 Task: Open the meeting notes modern writer template from the template gallery.
Action: Mouse moved to (58, 114)
Screenshot: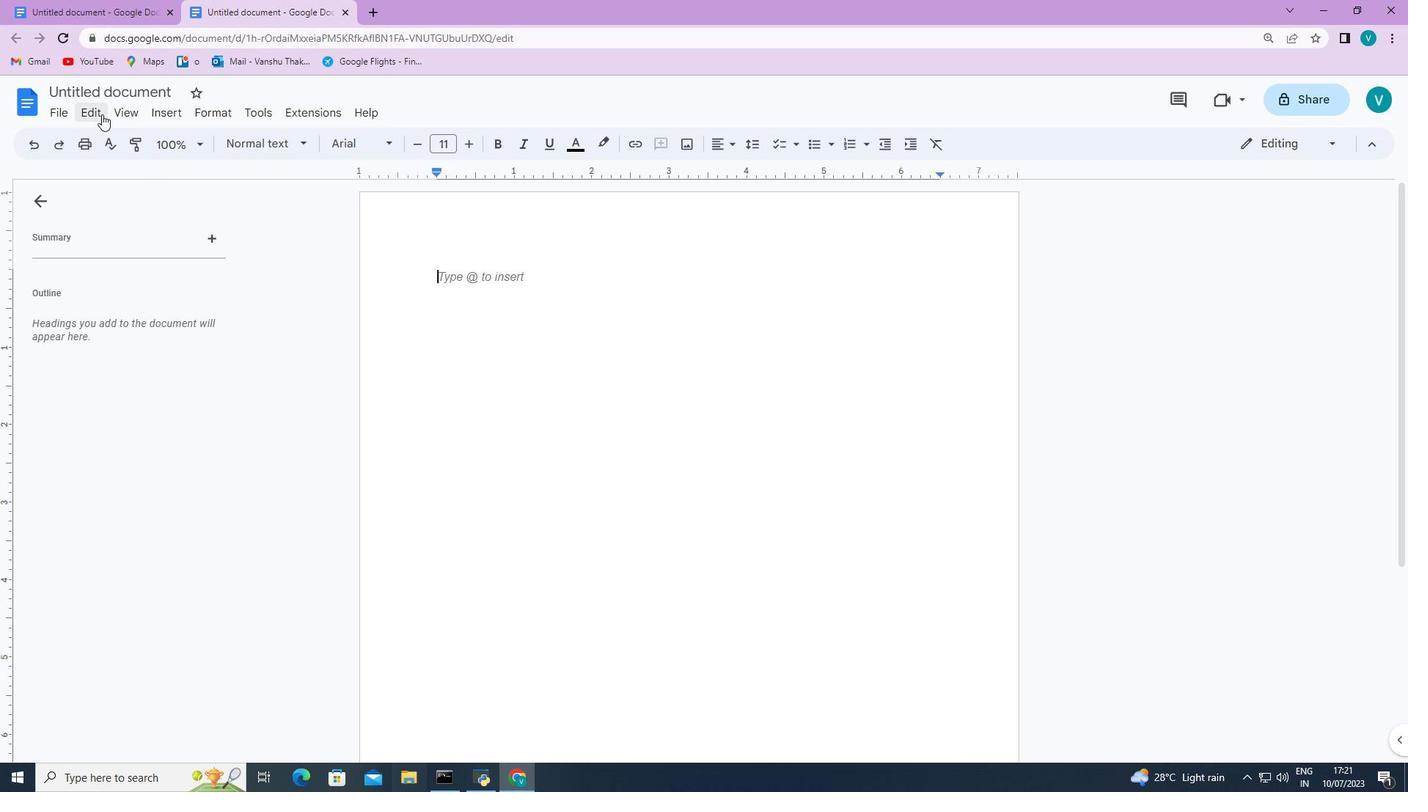 
Action: Mouse pressed left at (58, 114)
Screenshot: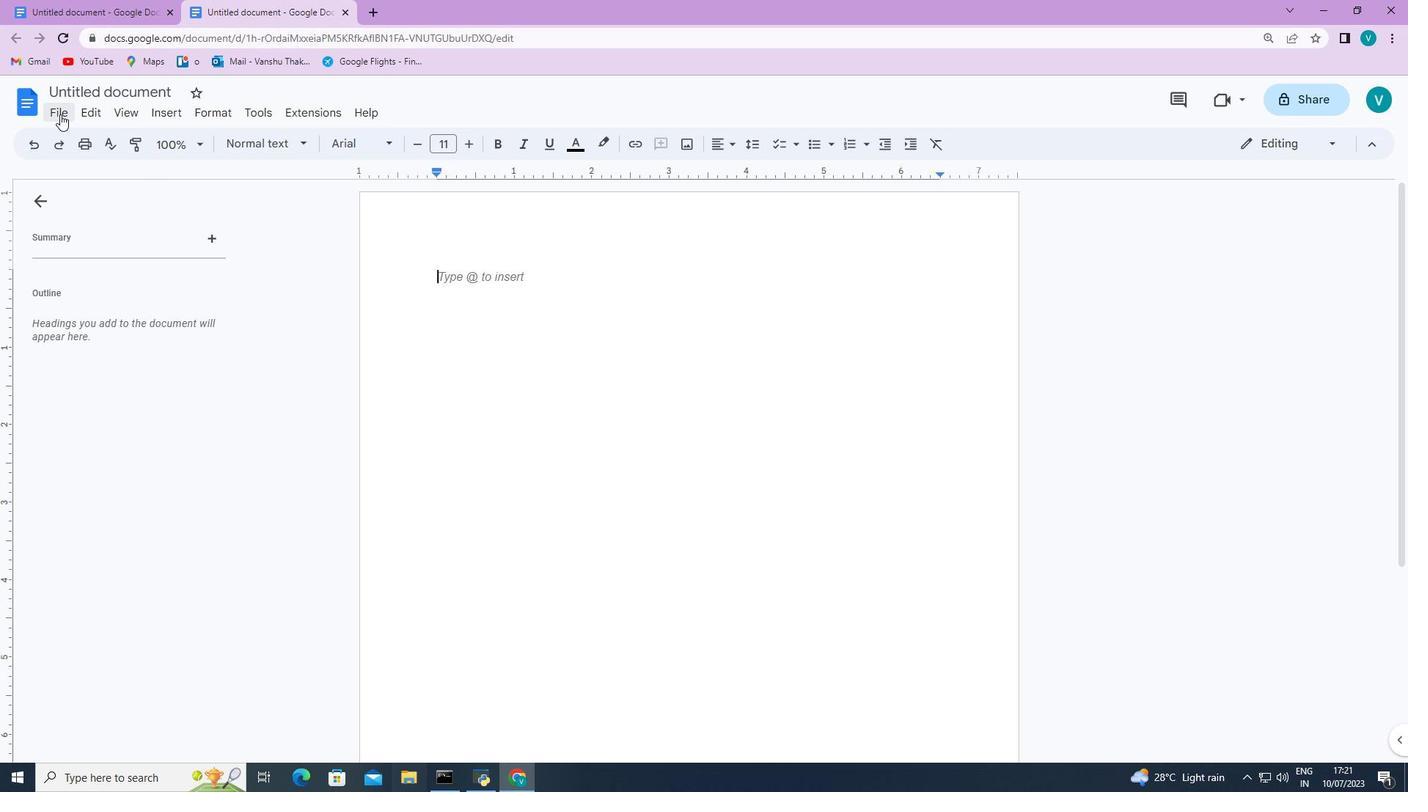 
Action: Mouse moved to (350, 167)
Screenshot: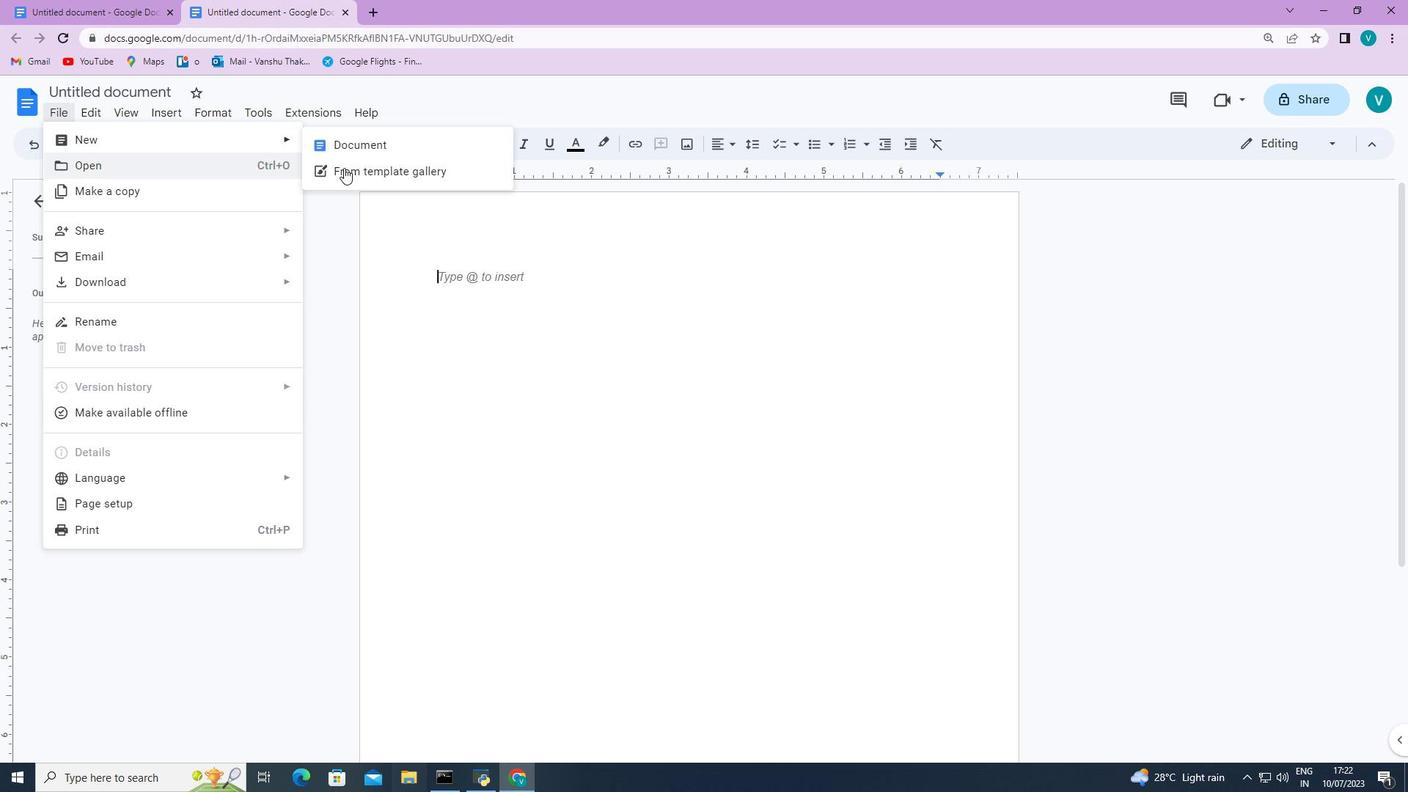
Action: Mouse pressed left at (350, 167)
Screenshot: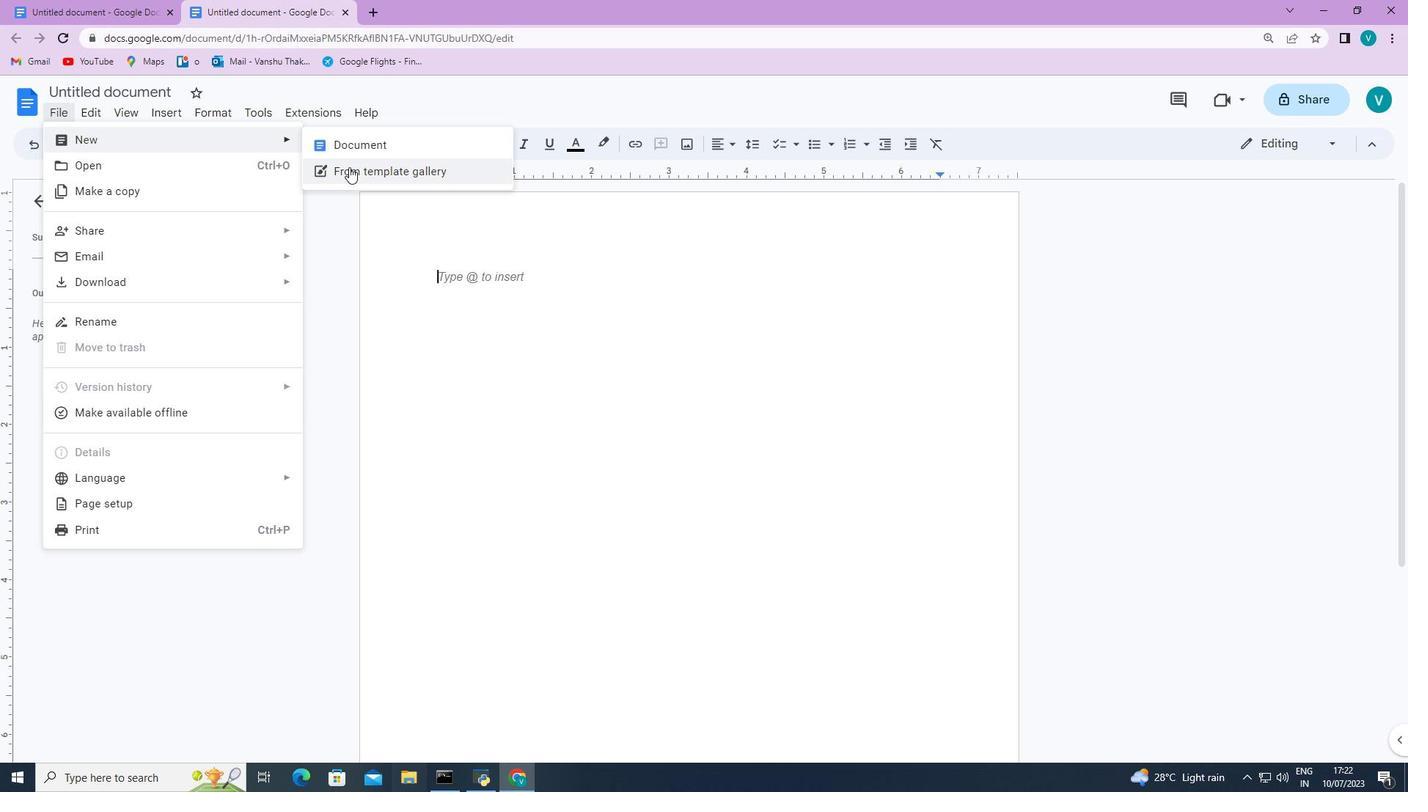
Action: Mouse moved to (394, 245)
Screenshot: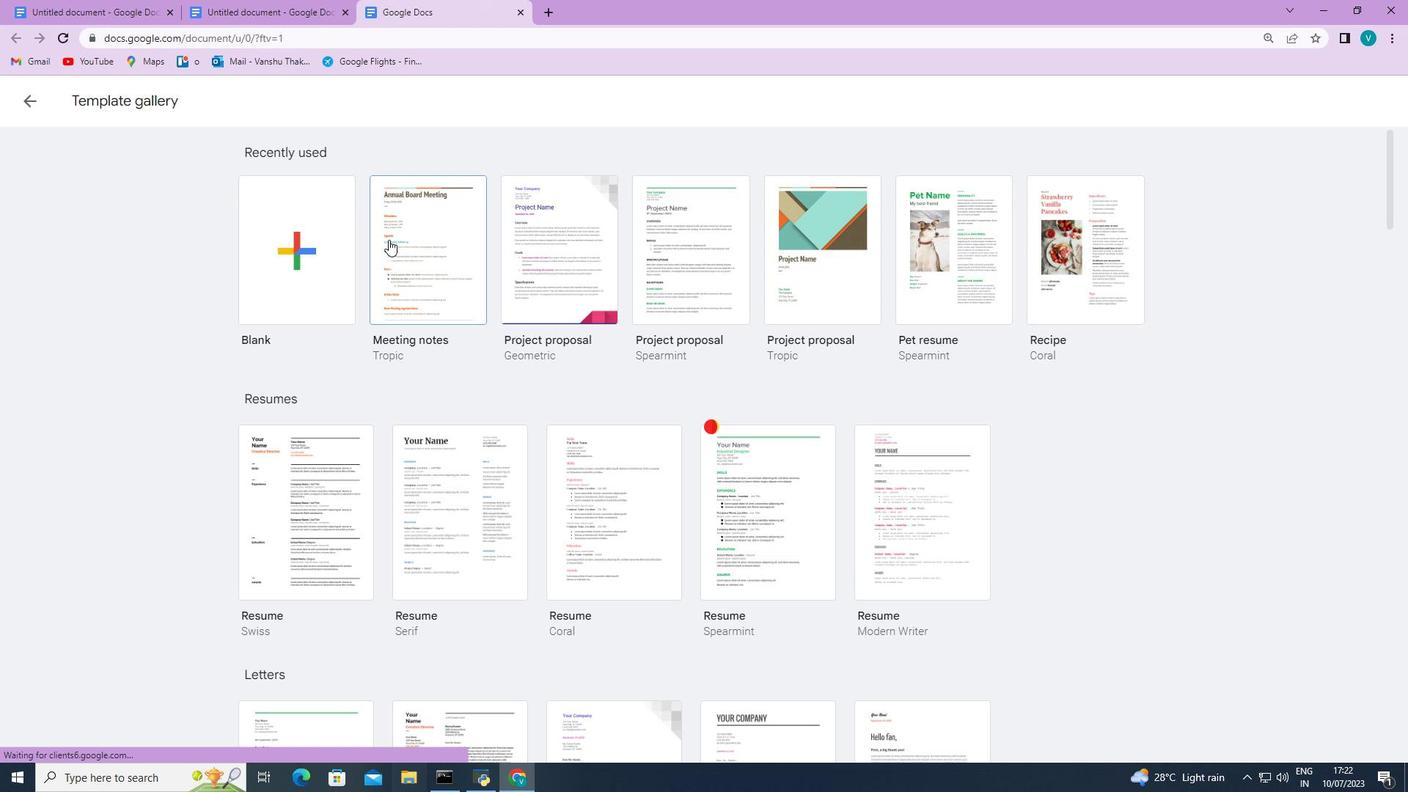 
Action: Mouse scrolled (394, 245) with delta (0, 0)
Screenshot: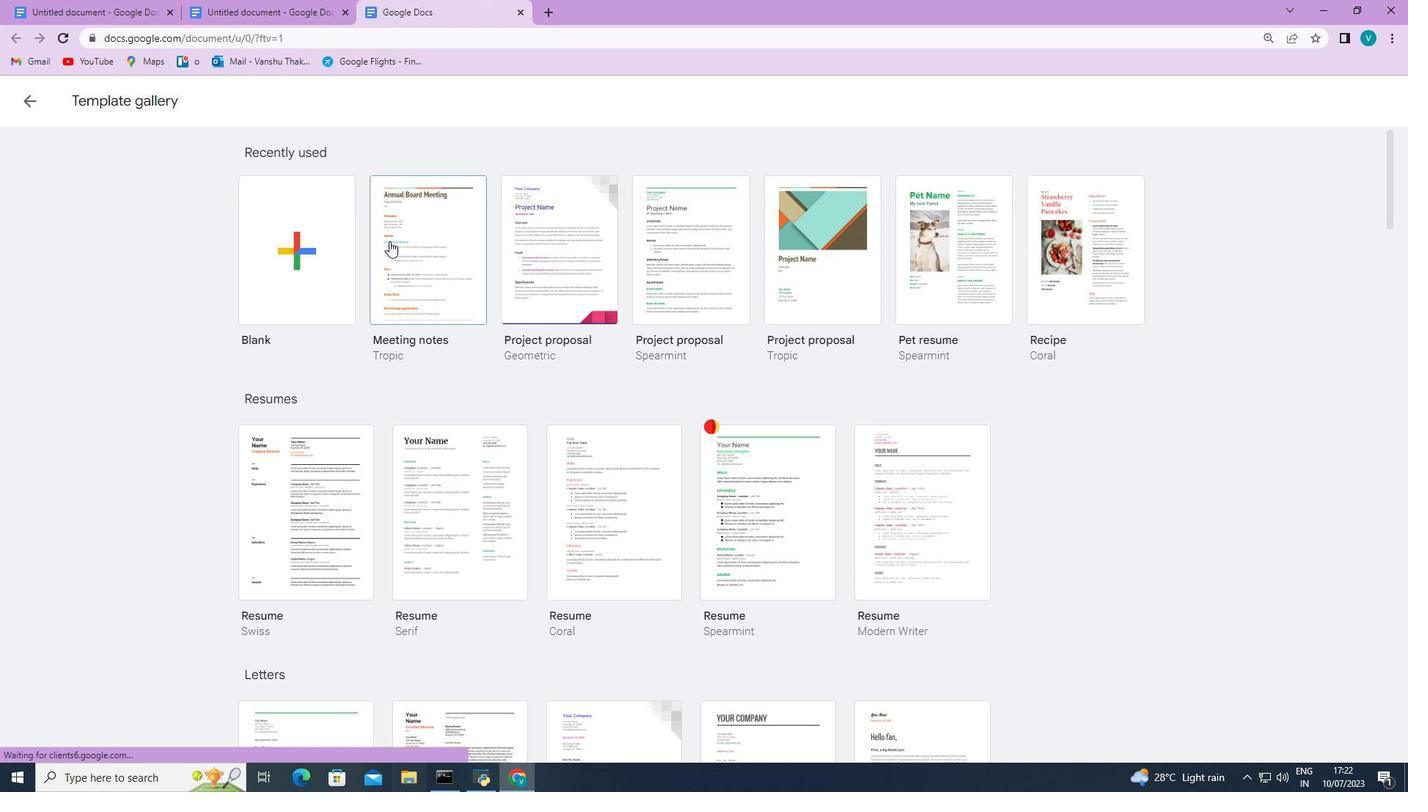 
Action: Mouse scrolled (394, 245) with delta (0, 0)
Screenshot: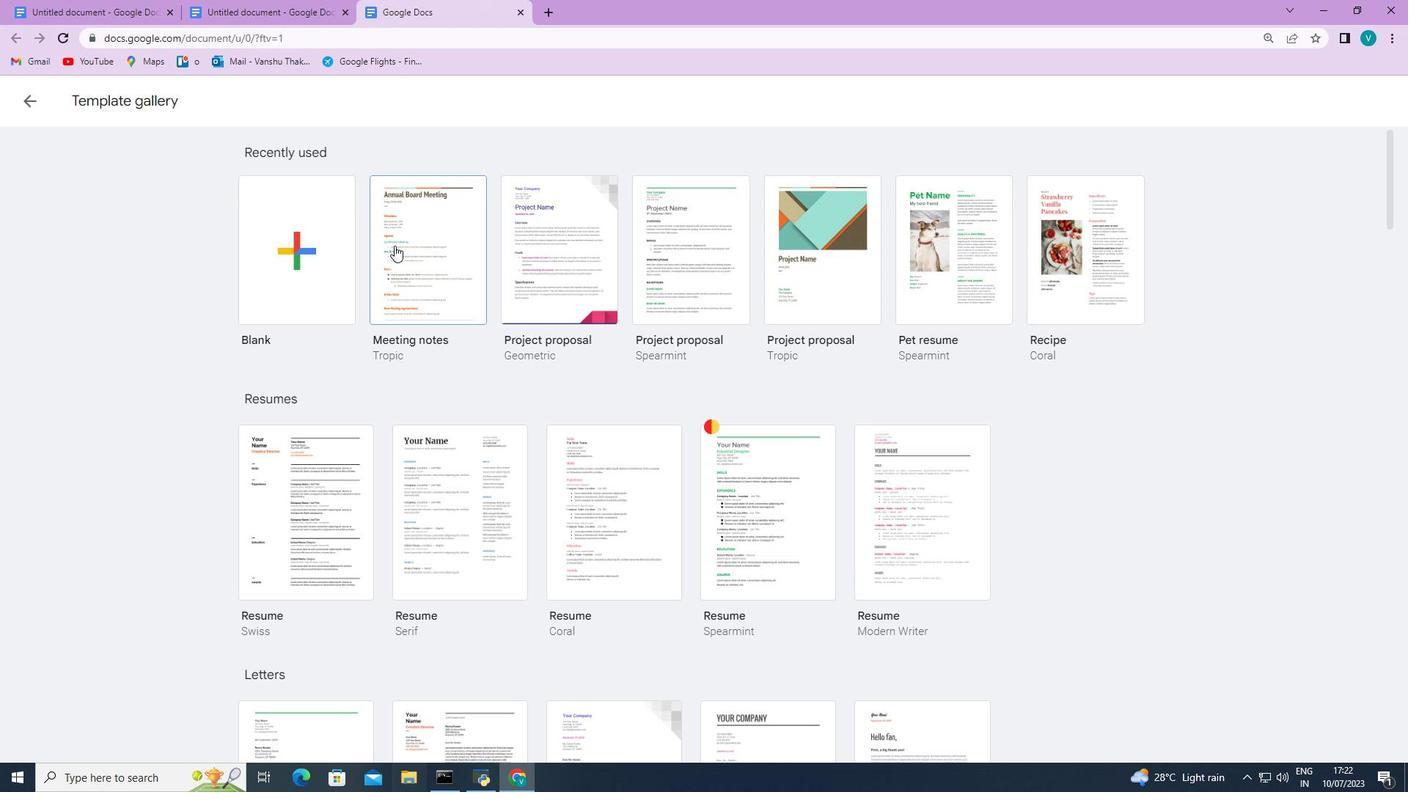 
Action: Mouse scrolled (394, 245) with delta (0, 0)
Screenshot: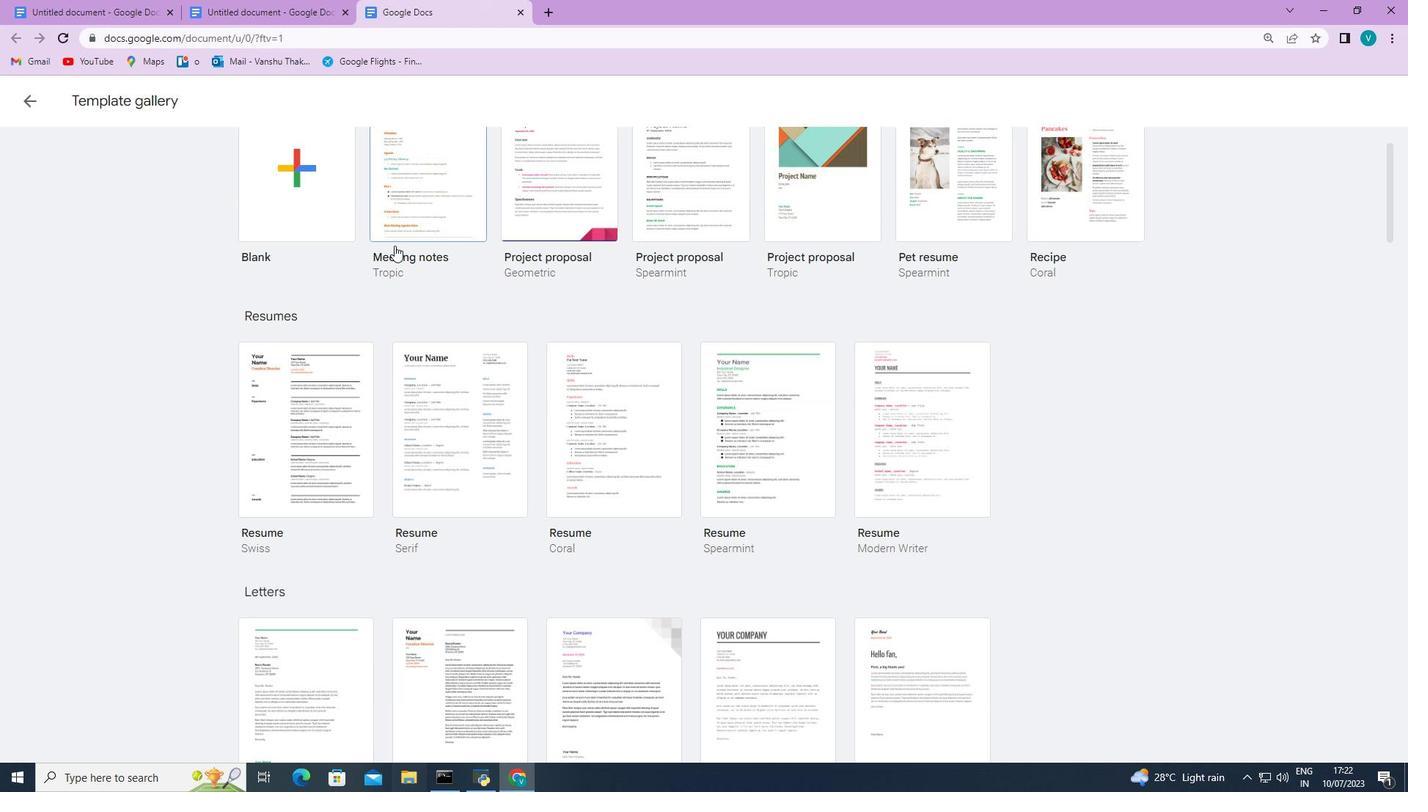 
Action: Mouse scrolled (394, 245) with delta (0, 0)
Screenshot: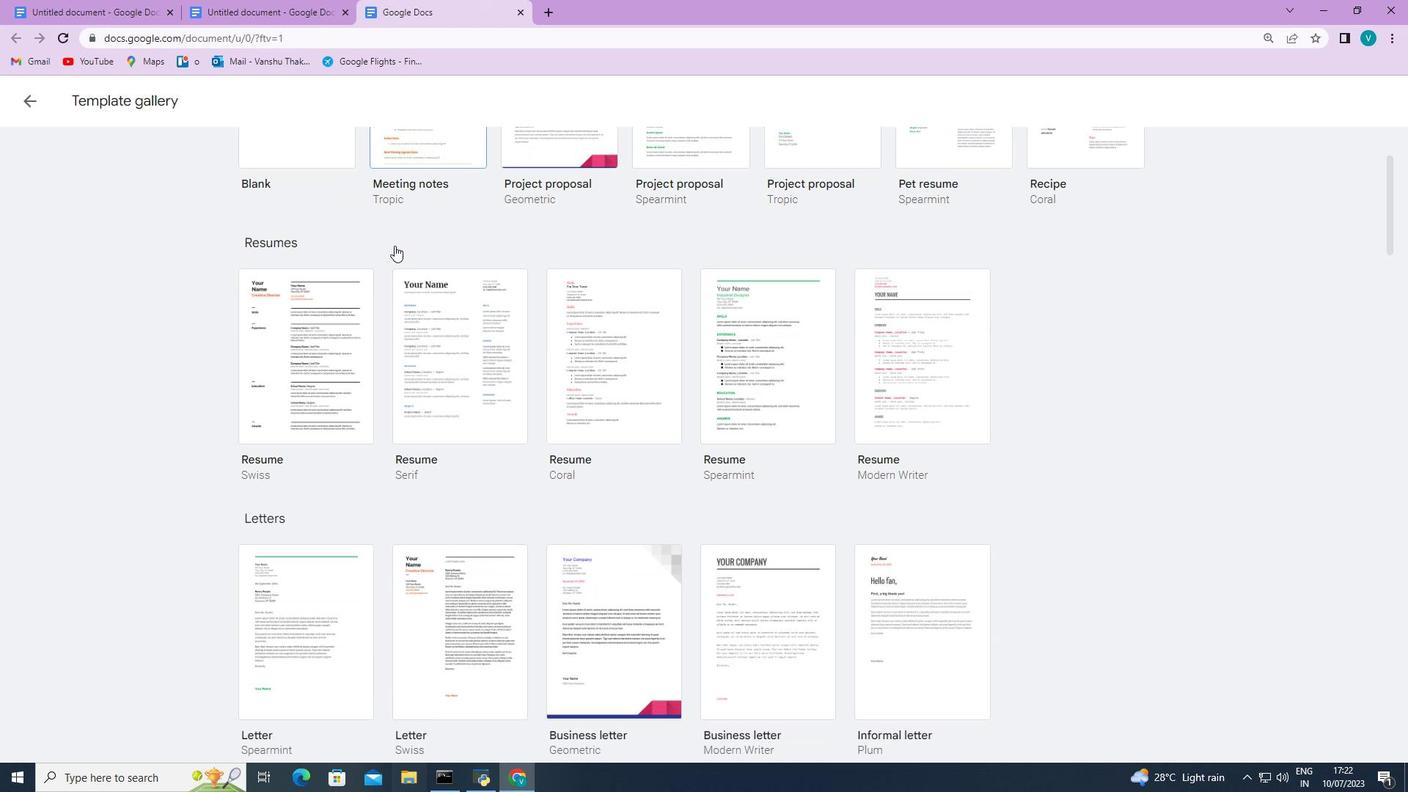
Action: Mouse scrolled (394, 245) with delta (0, 0)
Screenshot: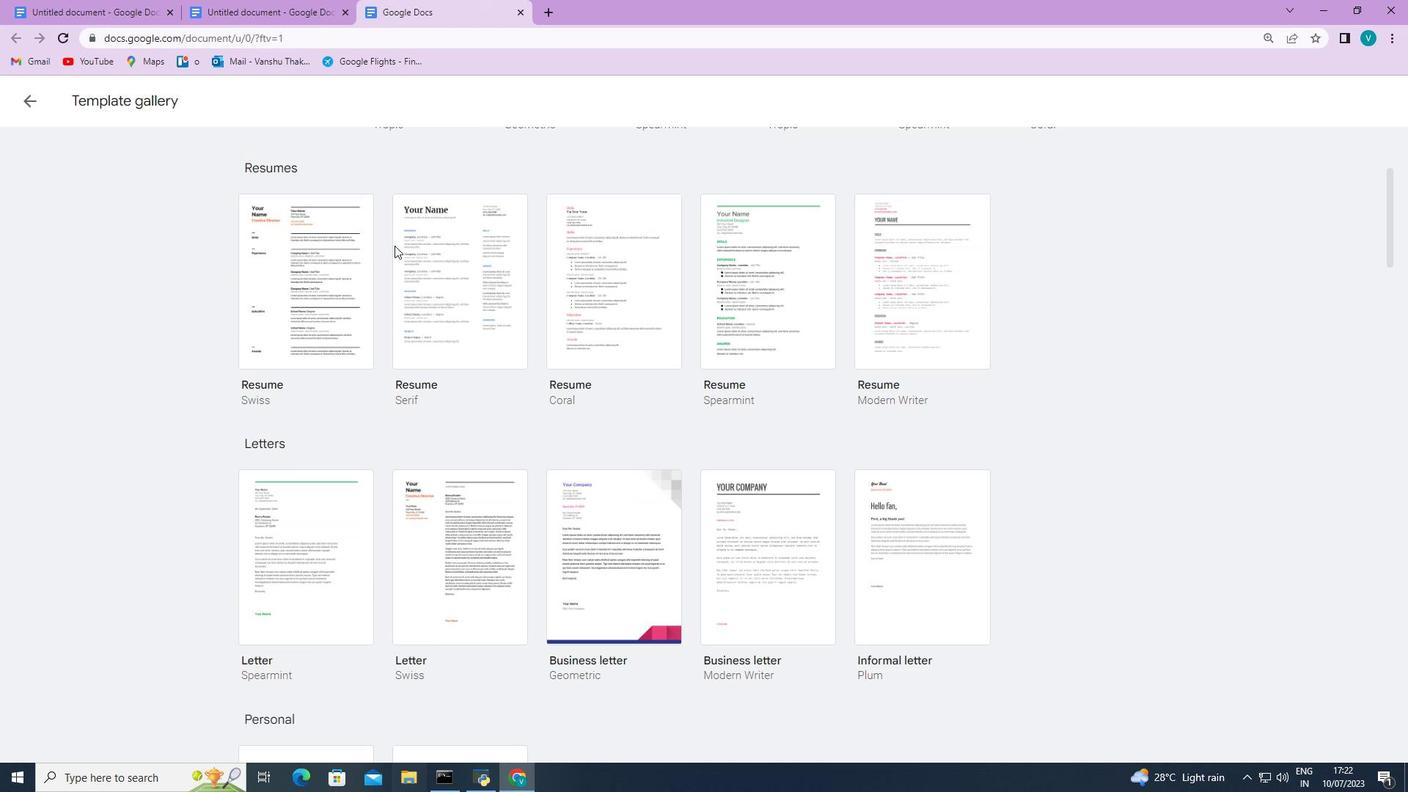 
Action: Mouse scrolled (394, 245) with delta (0, 0)
Screenshot: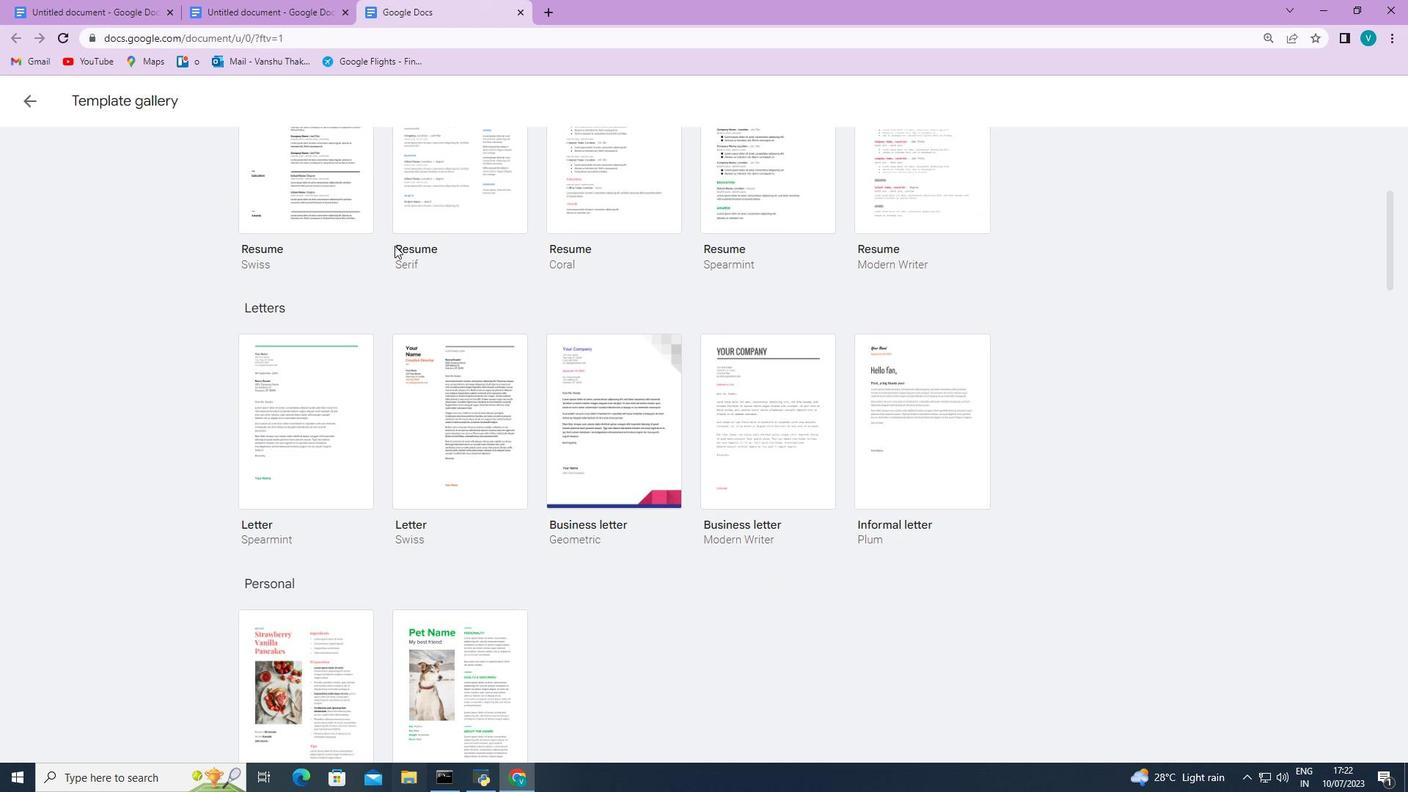
Action: Mouse scrolled (394, 245) with delta (0, 0)
Screenshot: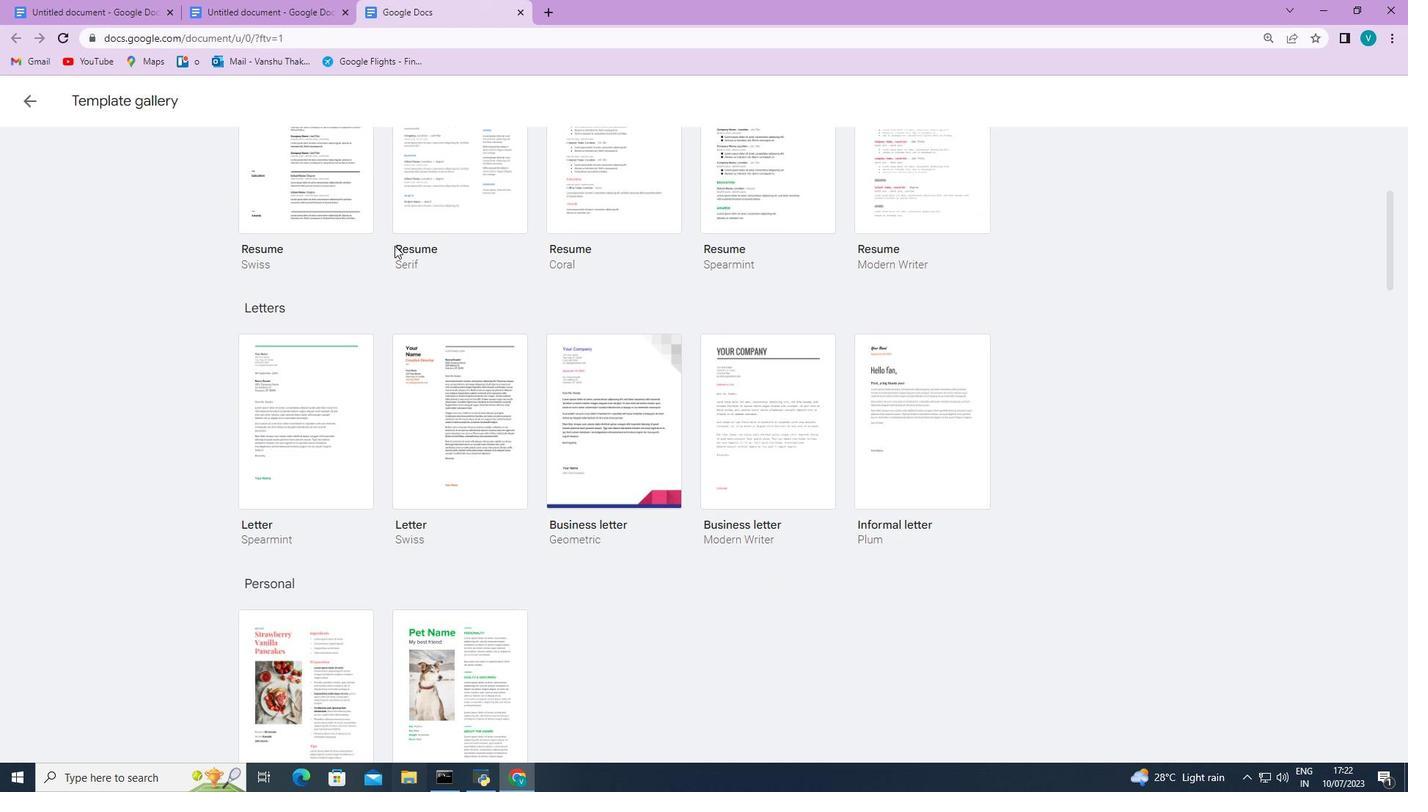 
Action: Mouse scrolled (394, 245) with delta (0, 0)
Screenshot: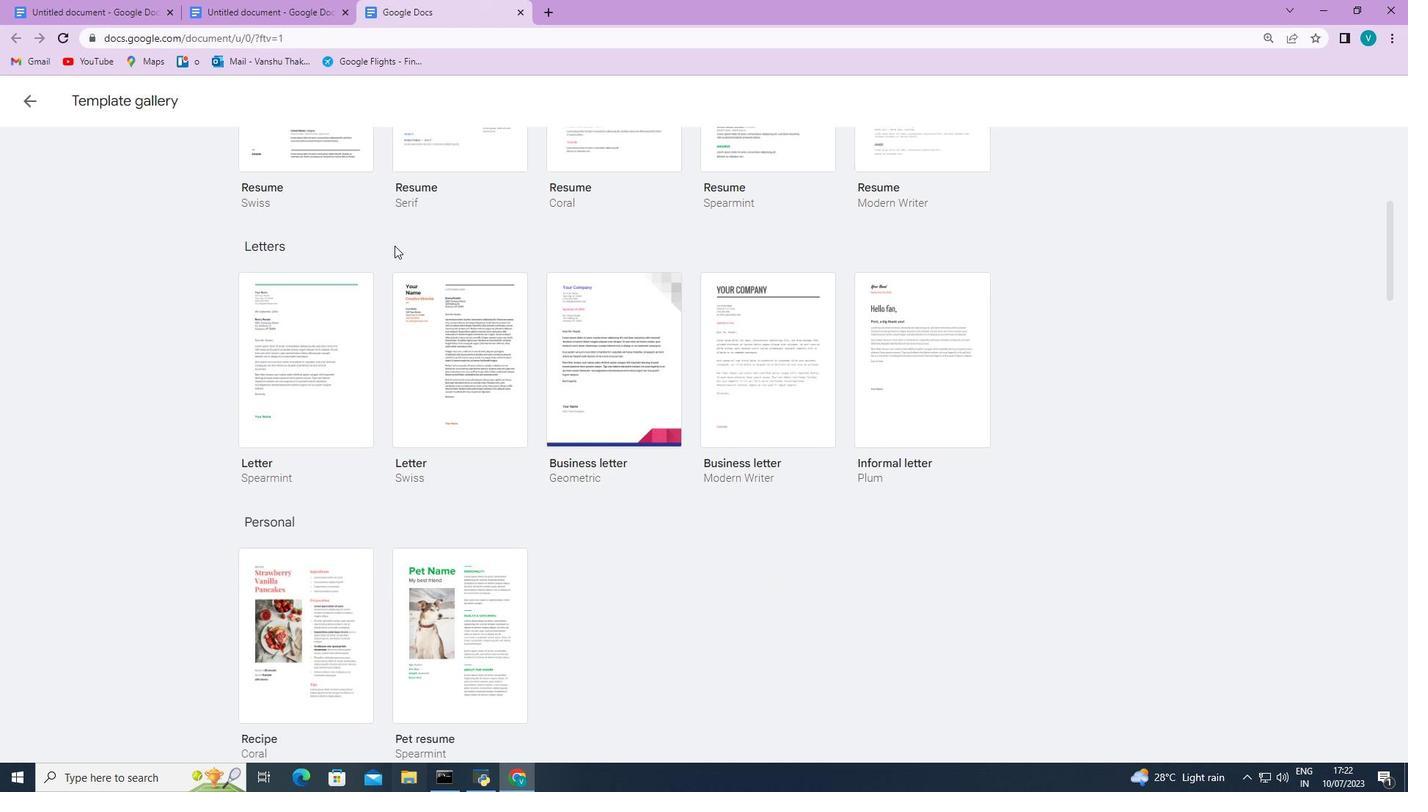 
Action: Mouse scrolled (394, 245) with delta (0, 0)
Screenshot: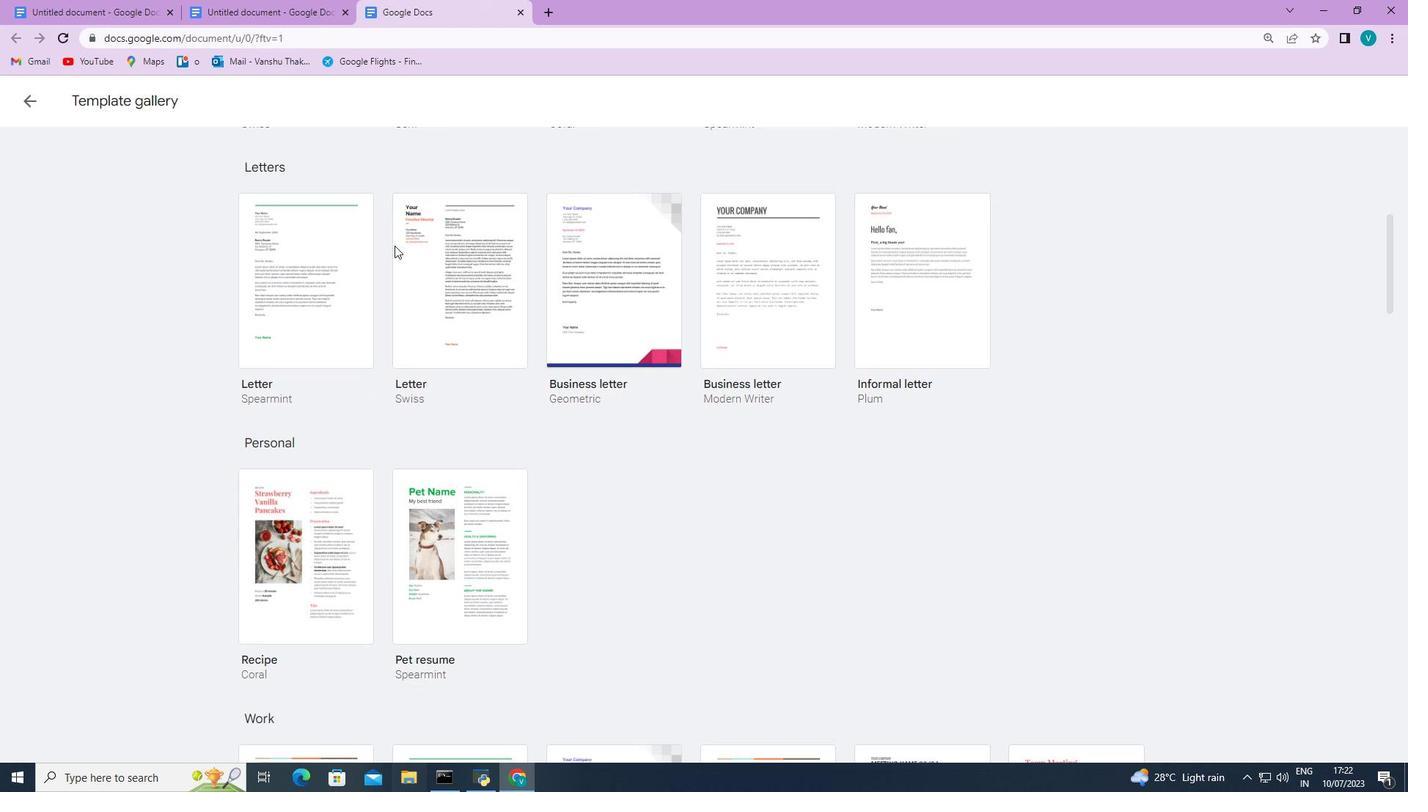 
Action: Mouse scrolled (394, 245) with delta (0, 0)
Screenshot: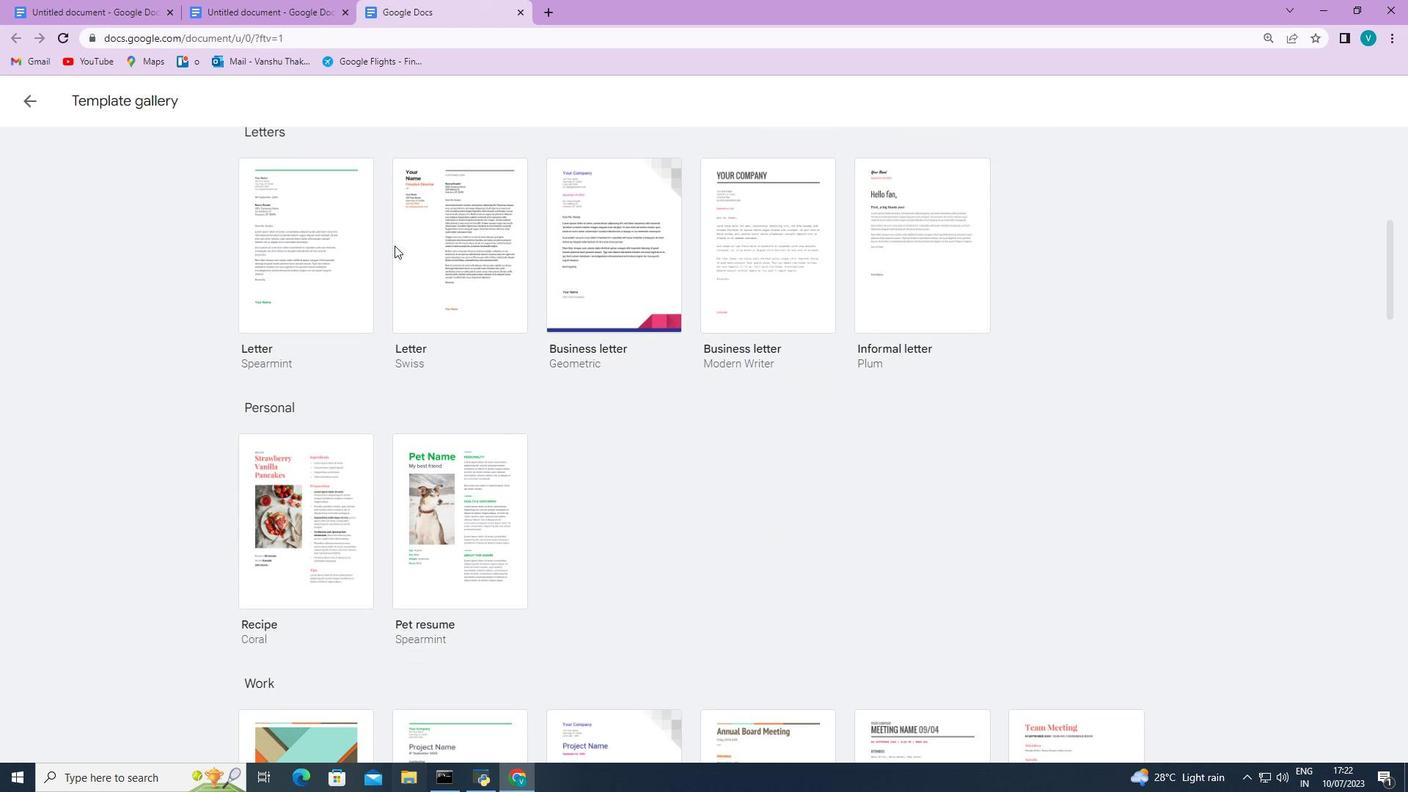 
Action: Mouse scrolled (394, 245) with delta (0, 0)
Screenshot: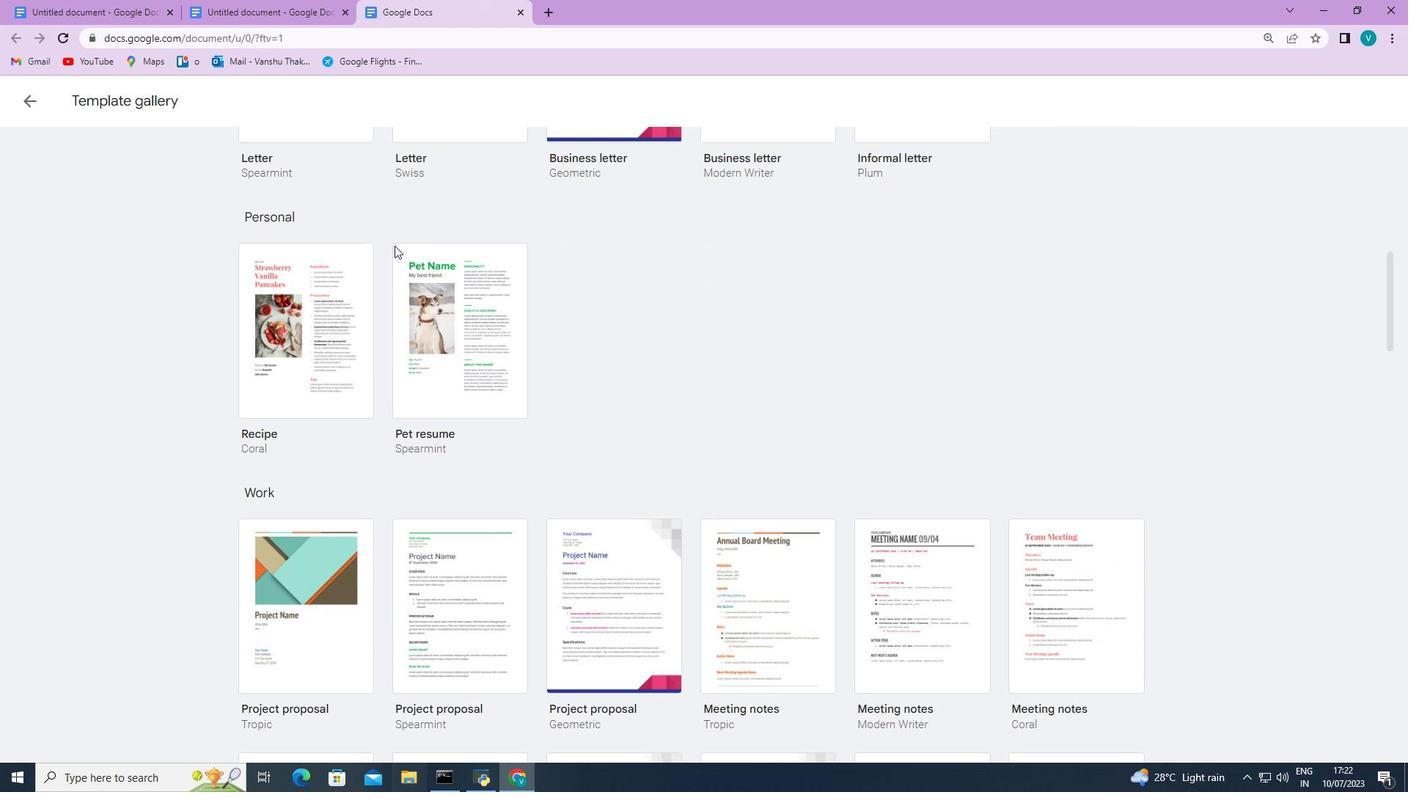 
Action: Mouse scrolled (394, 245) with delta (0, 0)
Screenshot: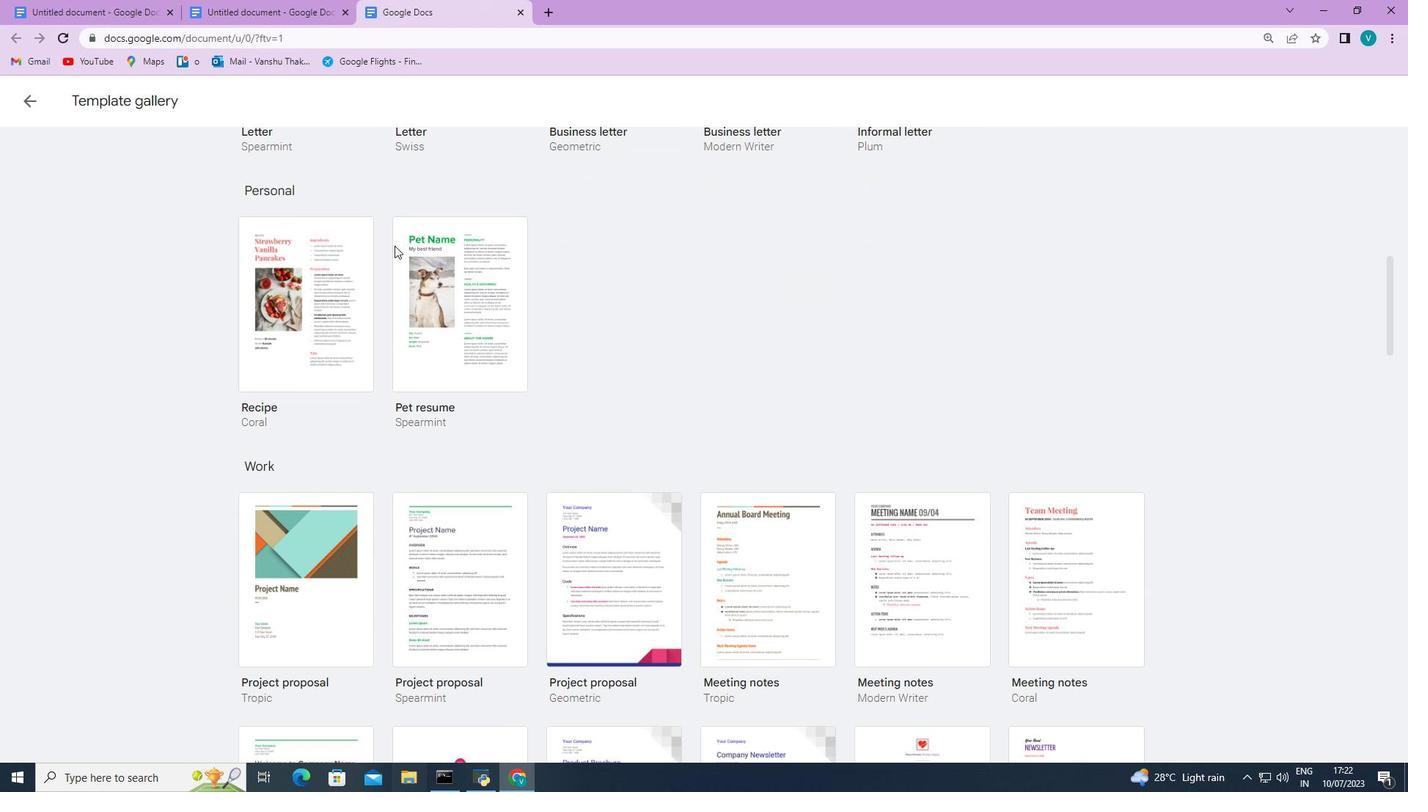 
Action: Mouse moved to (934, 449)
Screenshot: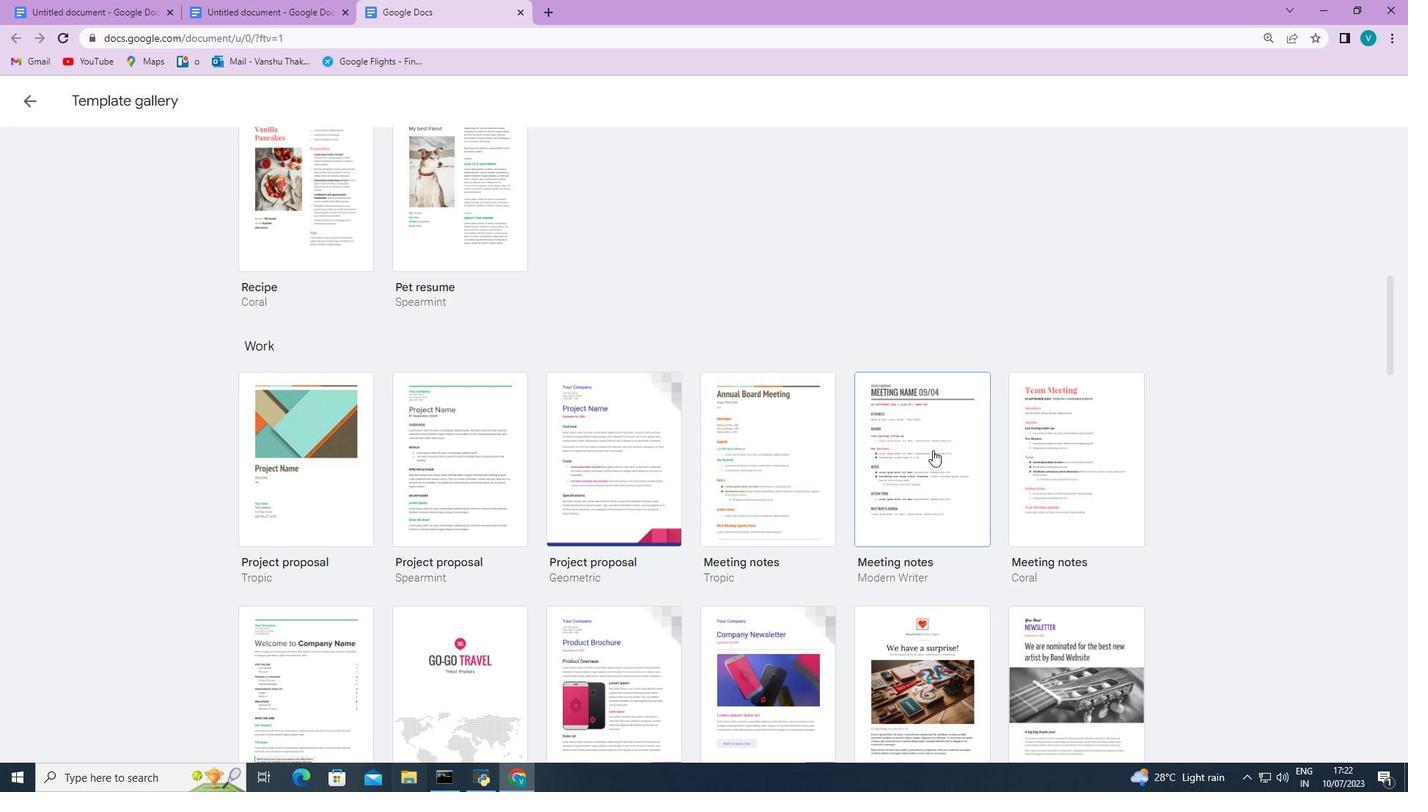 
Action: Mouse pressed left at (934, 449)
Screenshot: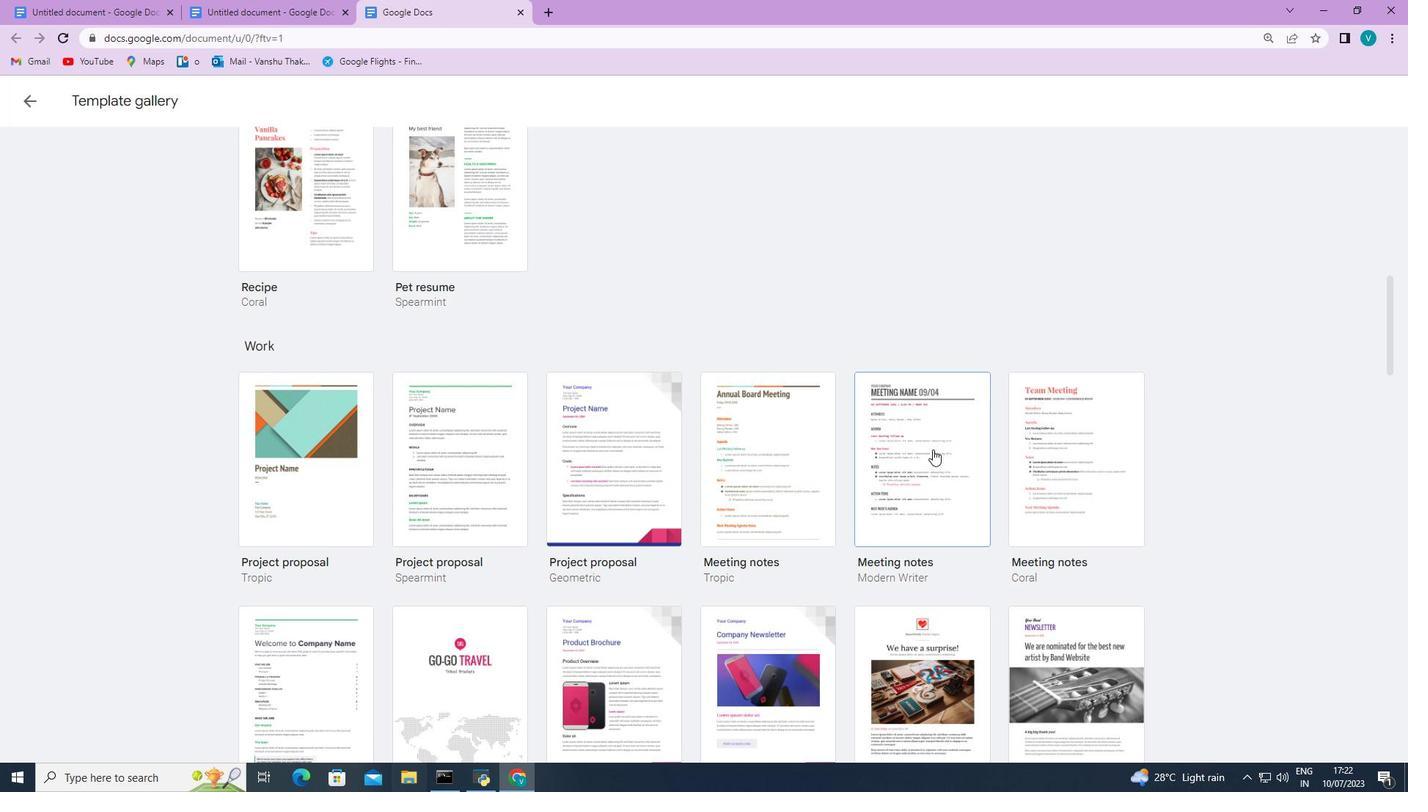 
